 Task: Create a due date automation trigger when advanced on, on the wednesday of the week before a card is due add dates without a start date at 11:00 AM.
Action: Mouse moved to (1232, 107)
Screenshot: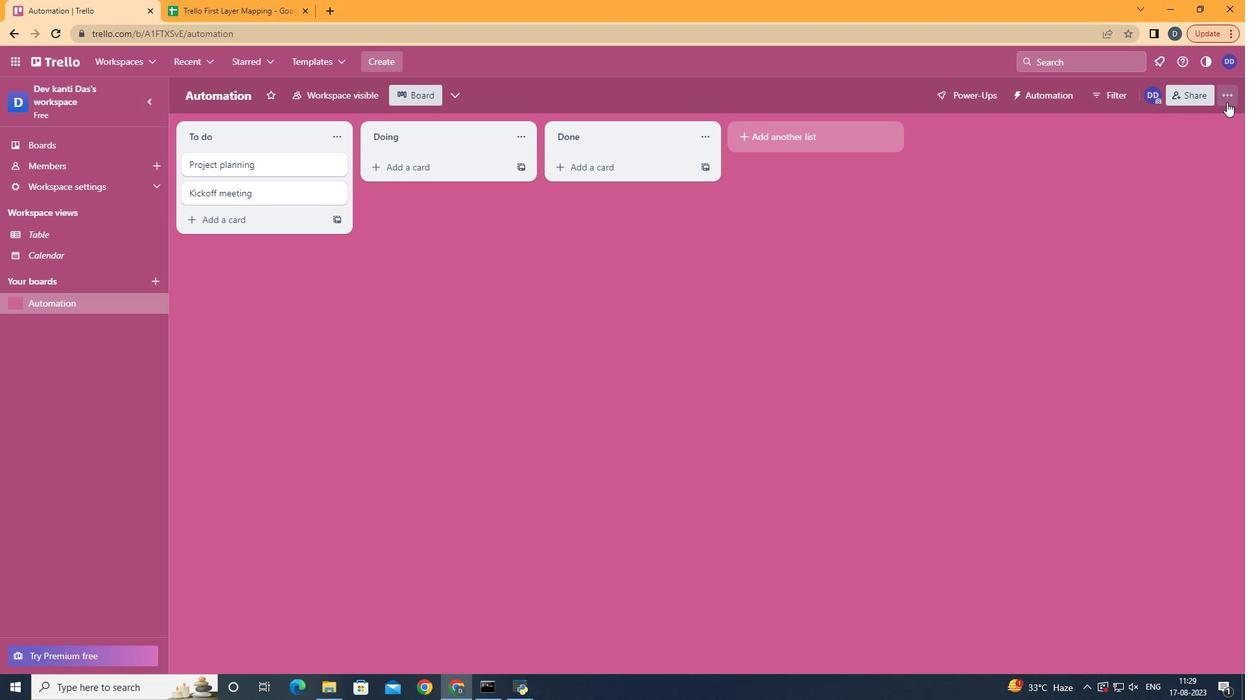 
Action: Mouse pressed left at (1232, 107)
Screenshot: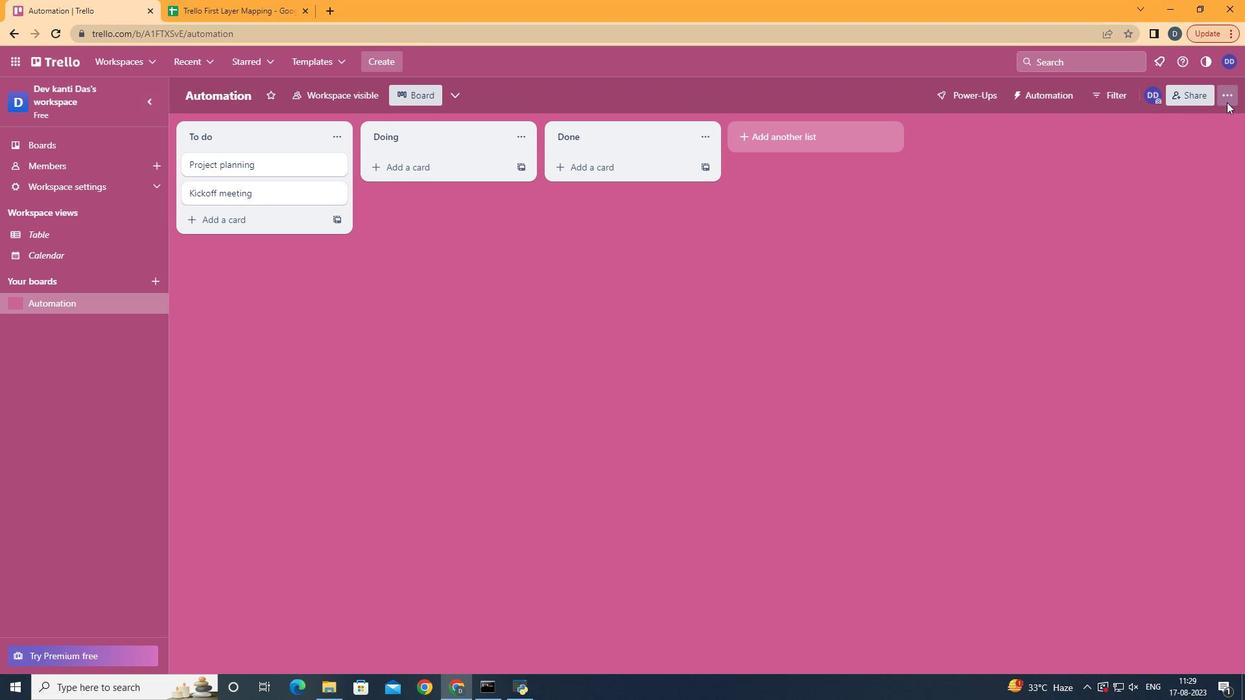 
Action: Mouse moved to (1198, 269)
Screenshot: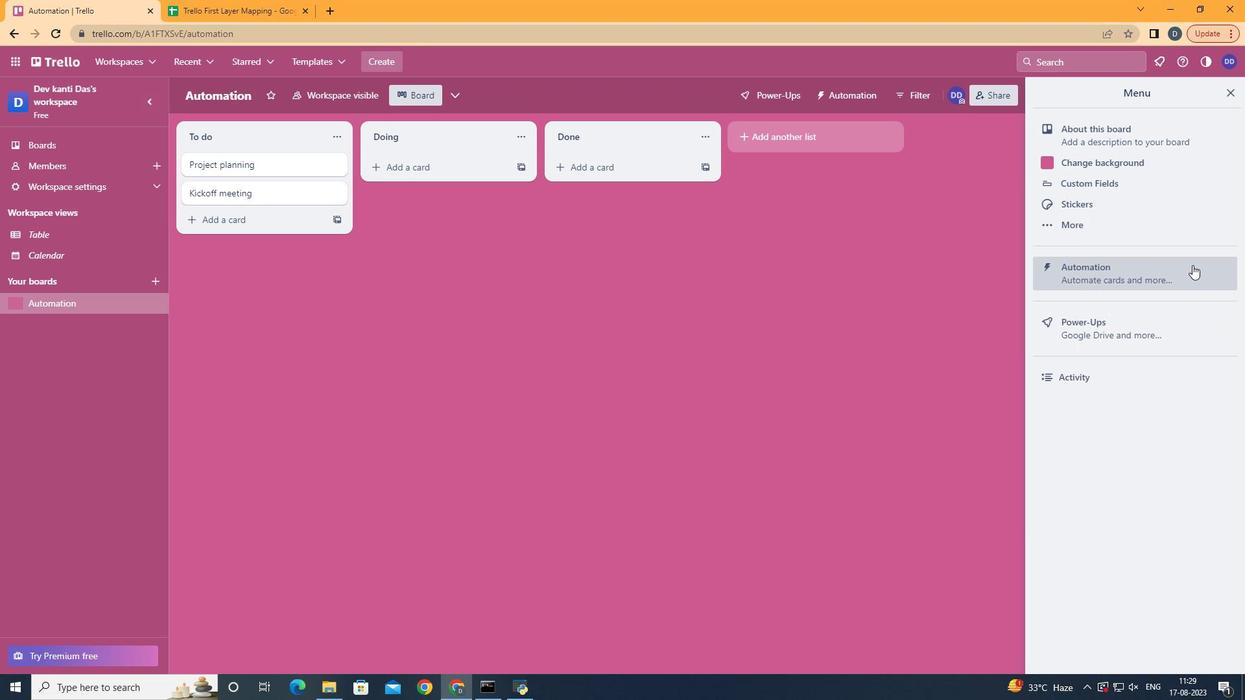 
Action: Mouse pressed left at (1198, 269)
Screenshot: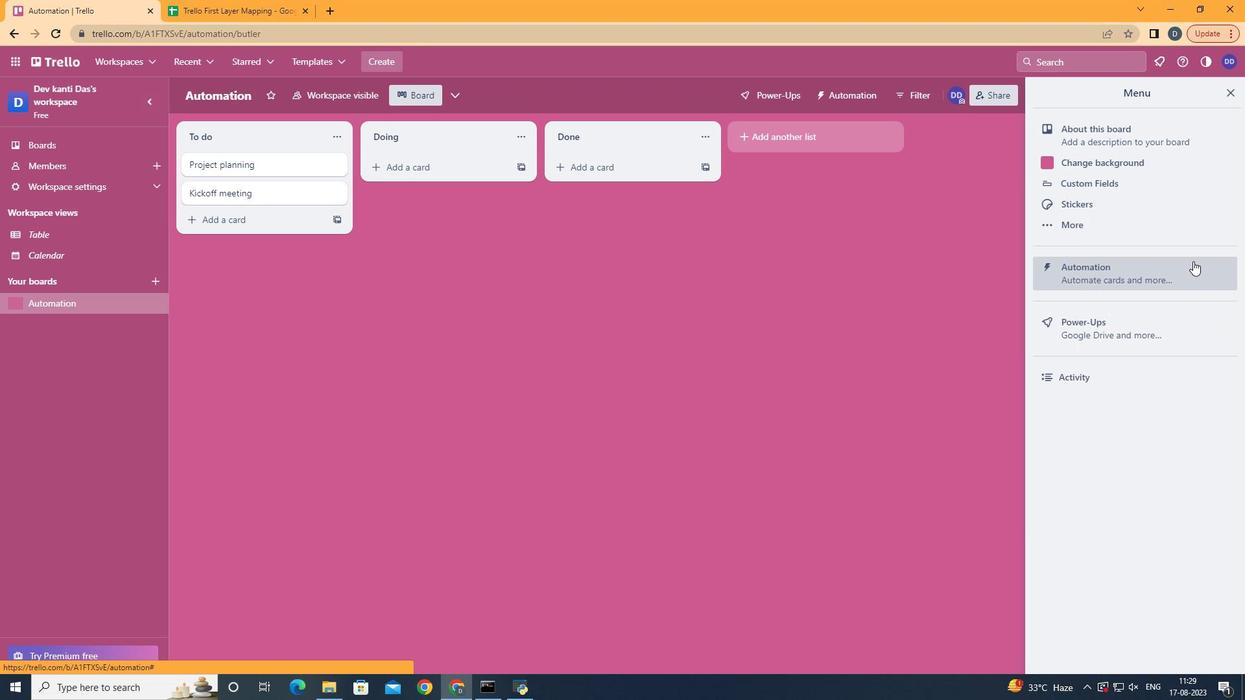 
Action: Mouse moved to (243, 278)
Screenshot: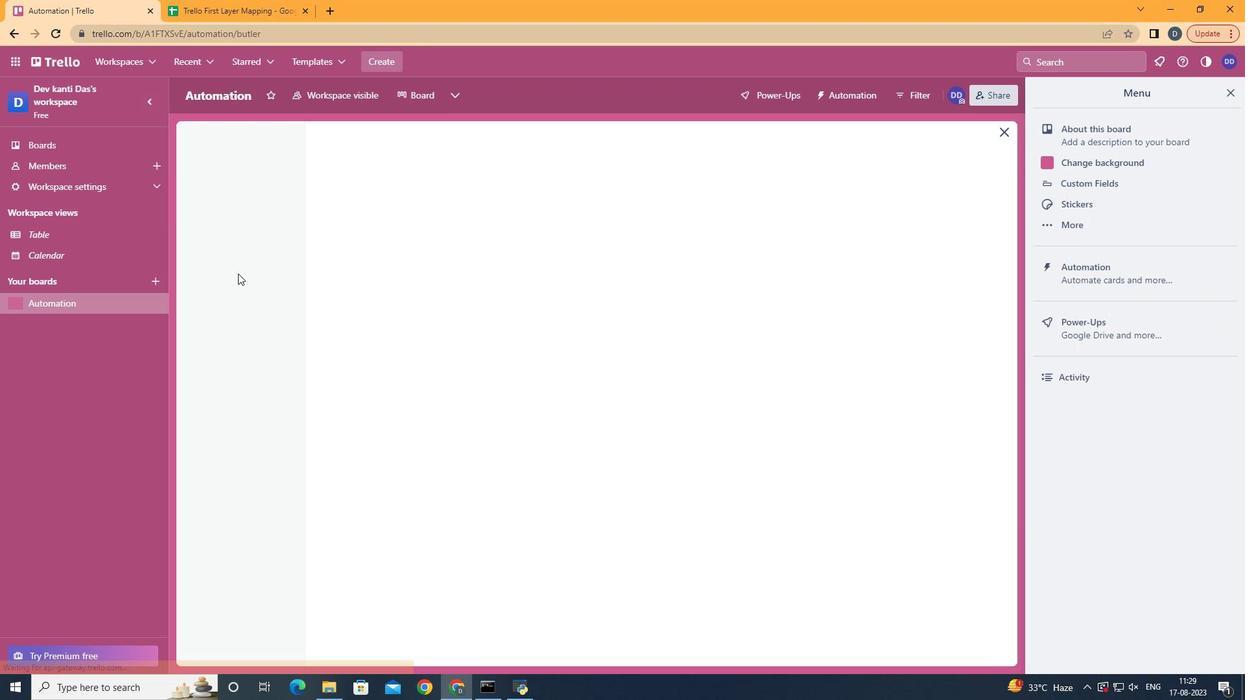 
Action: Mouse pressed left at (243, 278)
Screenshot: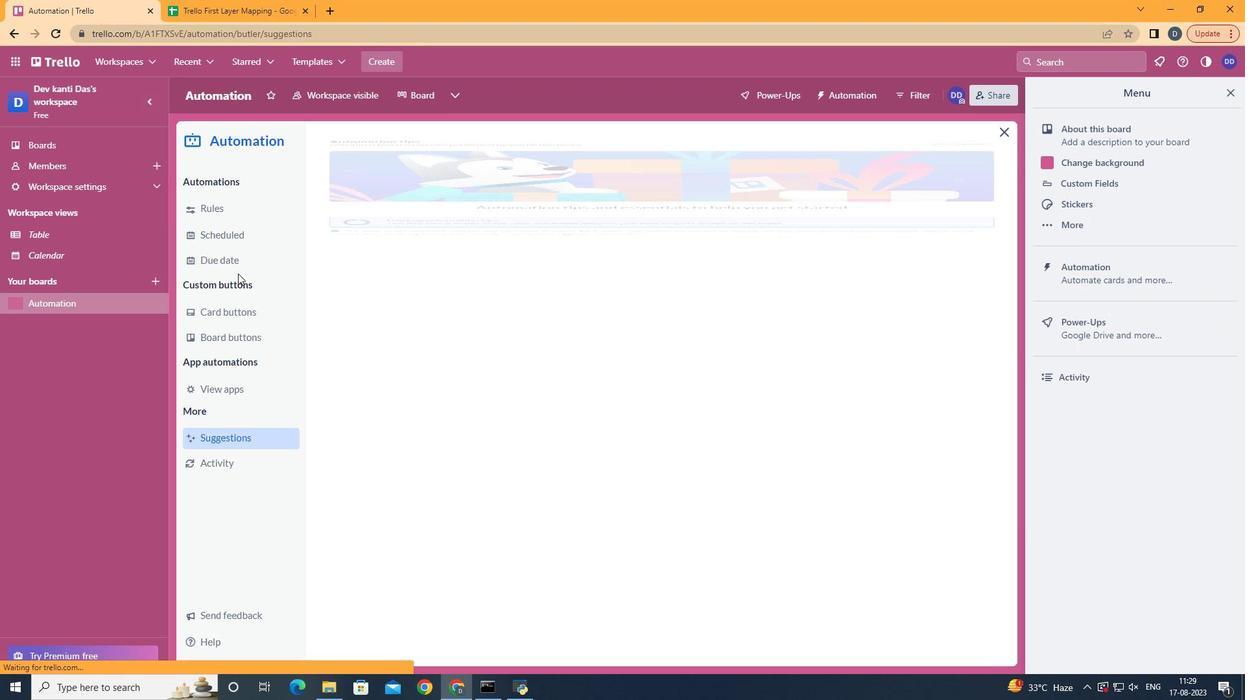 
Action: Mouse moved to (243, 273)
Screenshot: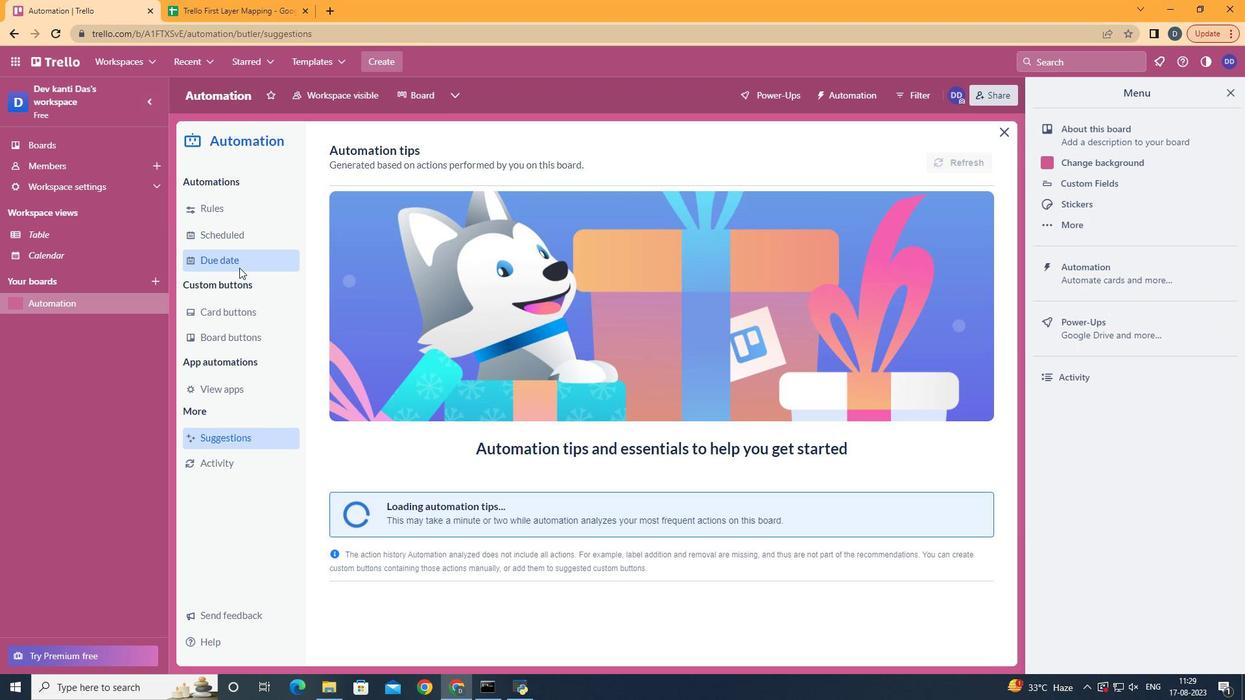 
Action: Mouse pressed left at (243, 273)
Screenshot: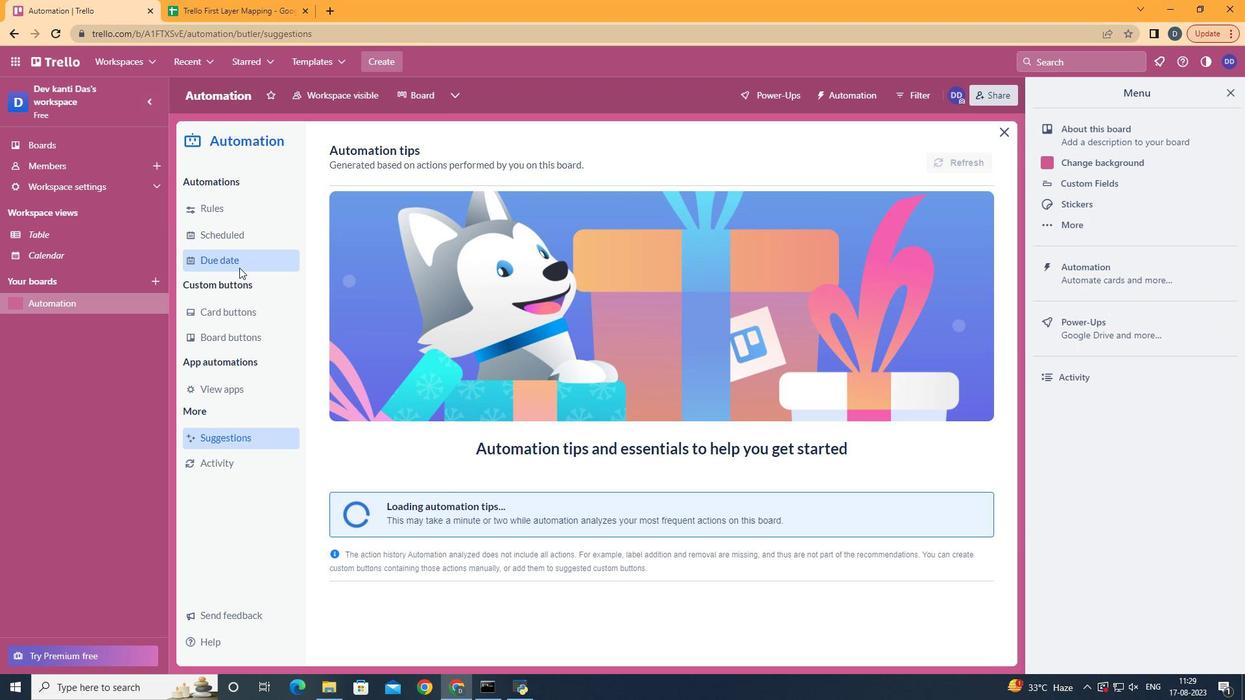 
Action: Mouse moved to (919, 161)
Screenshot: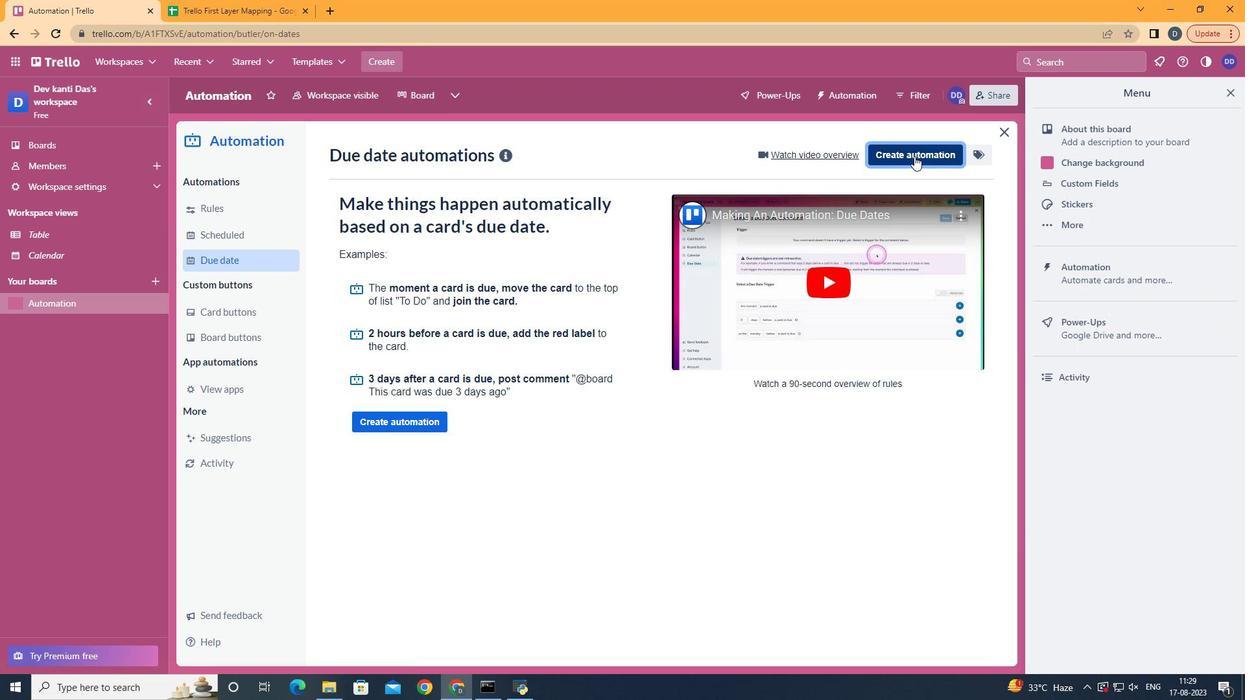 
Action: Mouse pressed left at (919, 161)
Screenshot: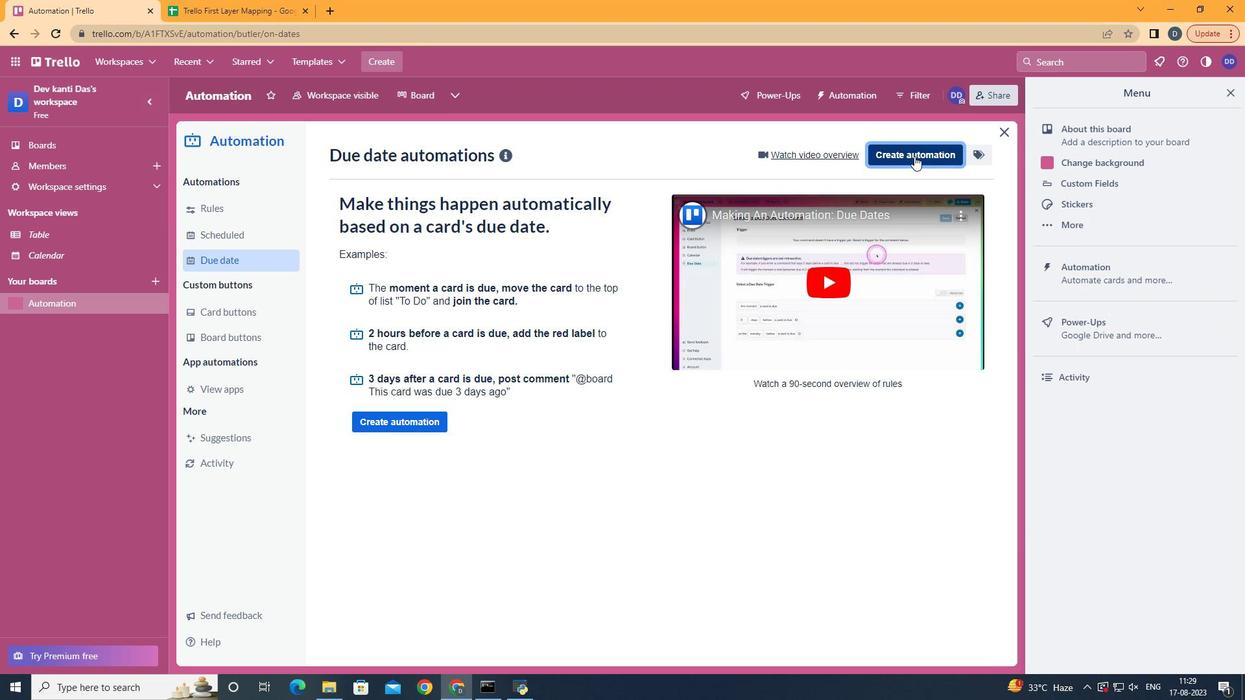 
Action: Mouse moved to (716, 293)
Screenshot: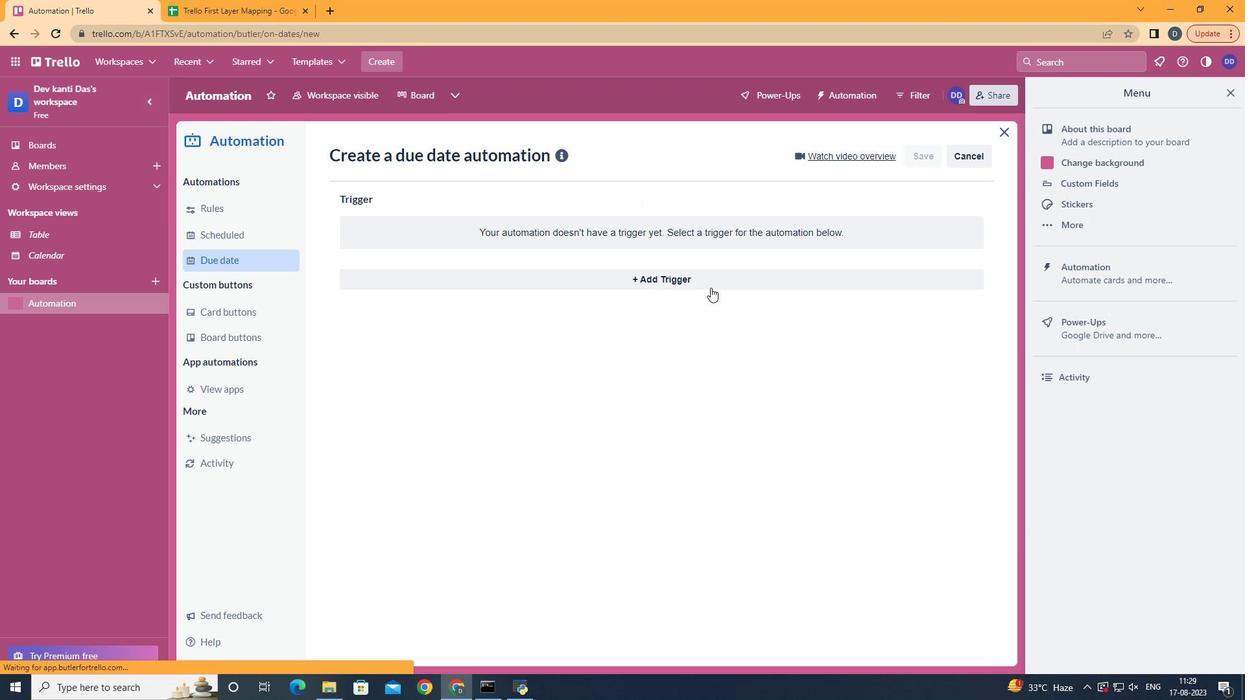 
Action: Mouse pressed left at (716, 293)
Screenshot: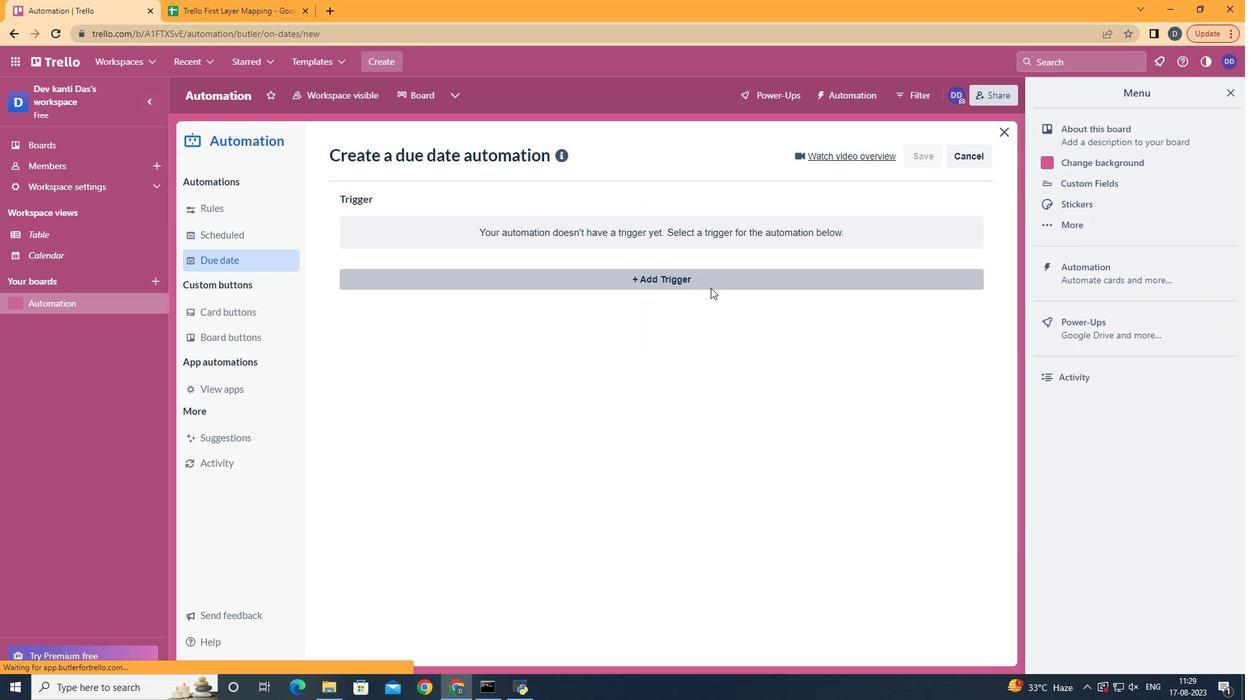 
Action: Mouse moved to (432, 396)
Screenshot: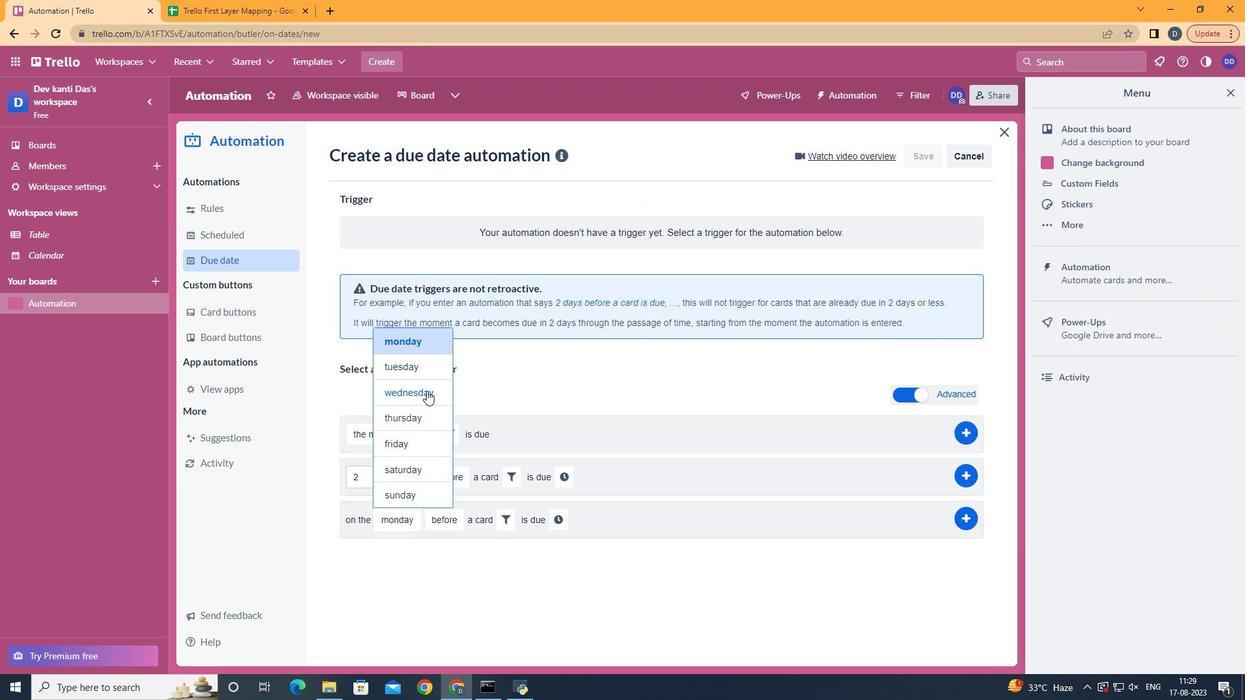 
Action: Mouse pressed left at (432, 396)
Screenshot: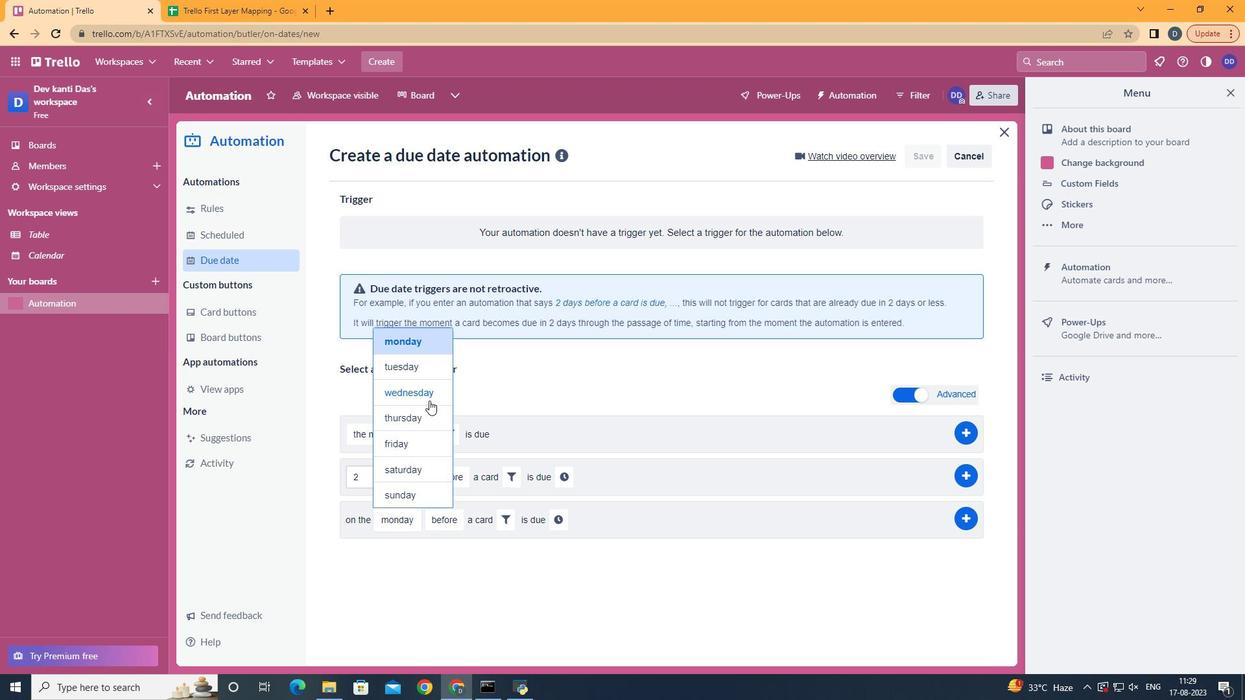 
Action: Mouse moved to (489, 623)
Screenshot: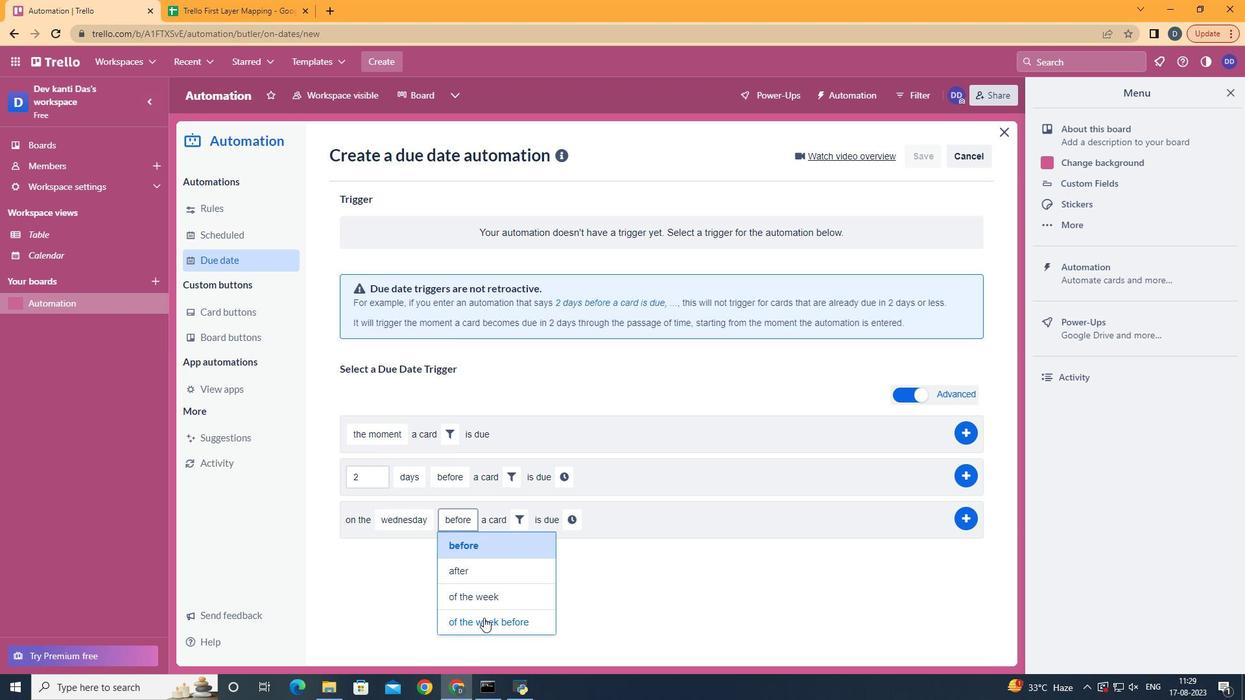 
Action: Mouse pressed left at (489, 623)
Screenshot: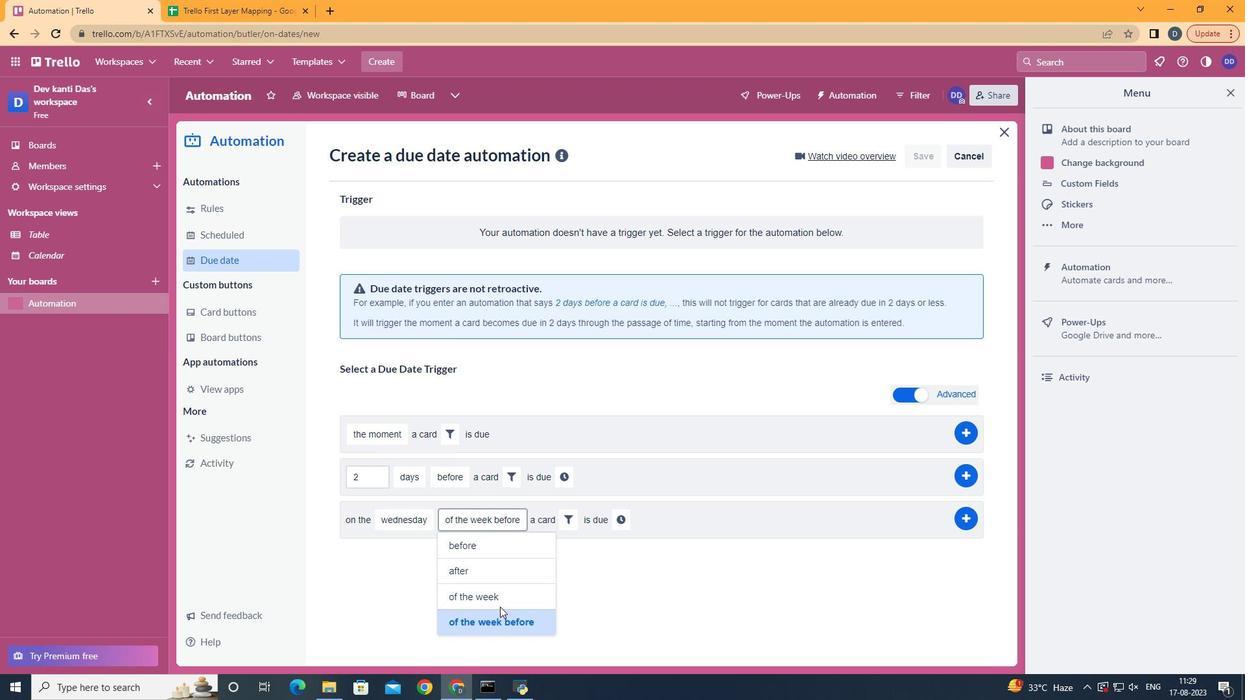 
Action: Mouse moved to (568, 529)
Screenshot: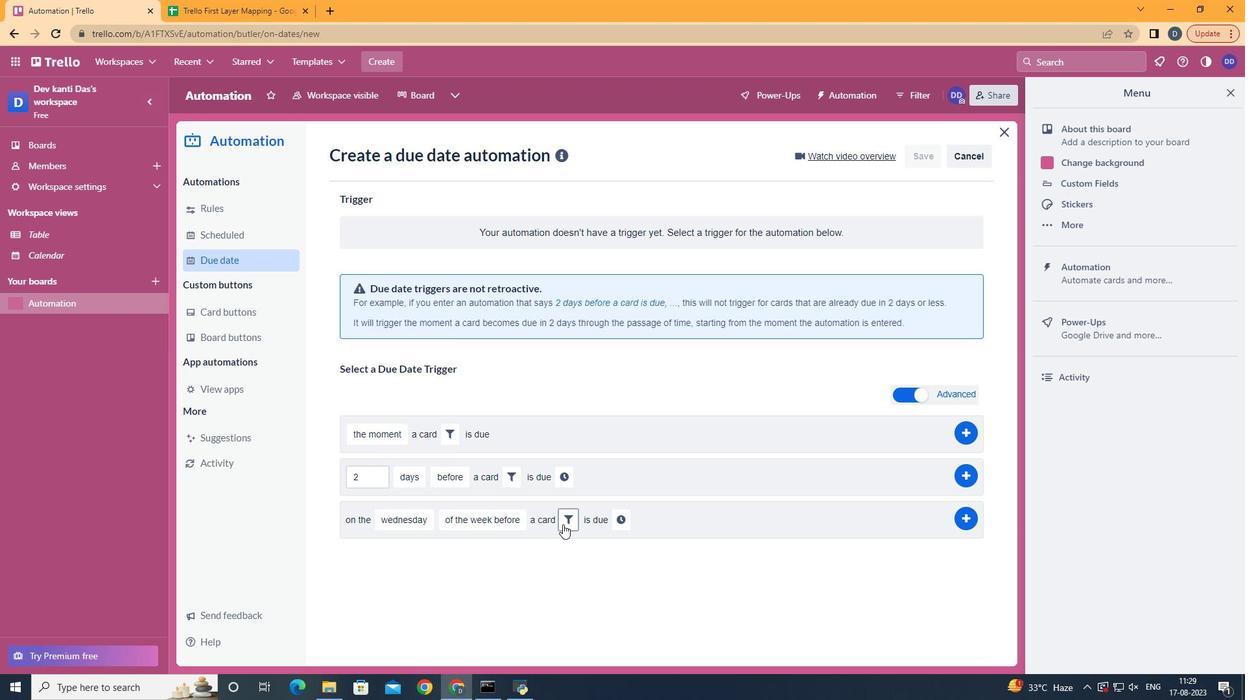 
Action: Mouse pressed left at (568, 529)
Screenshot: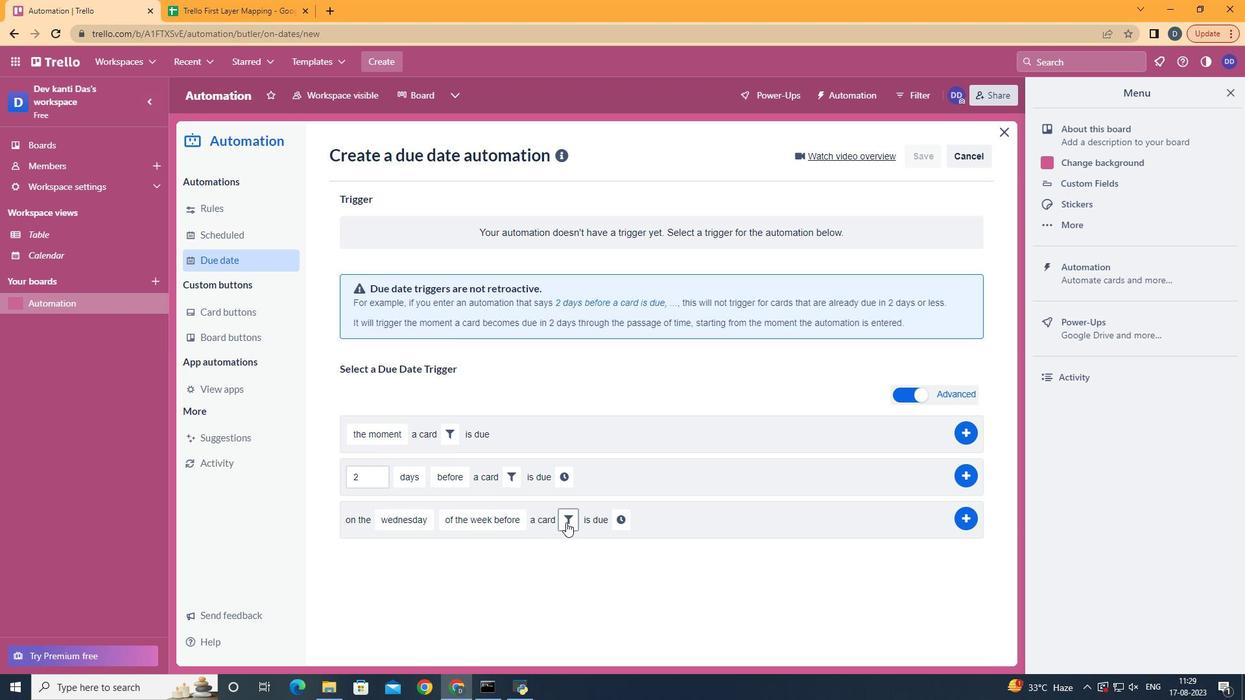
Action: Mouse moved to (651, 565)
Screenshot: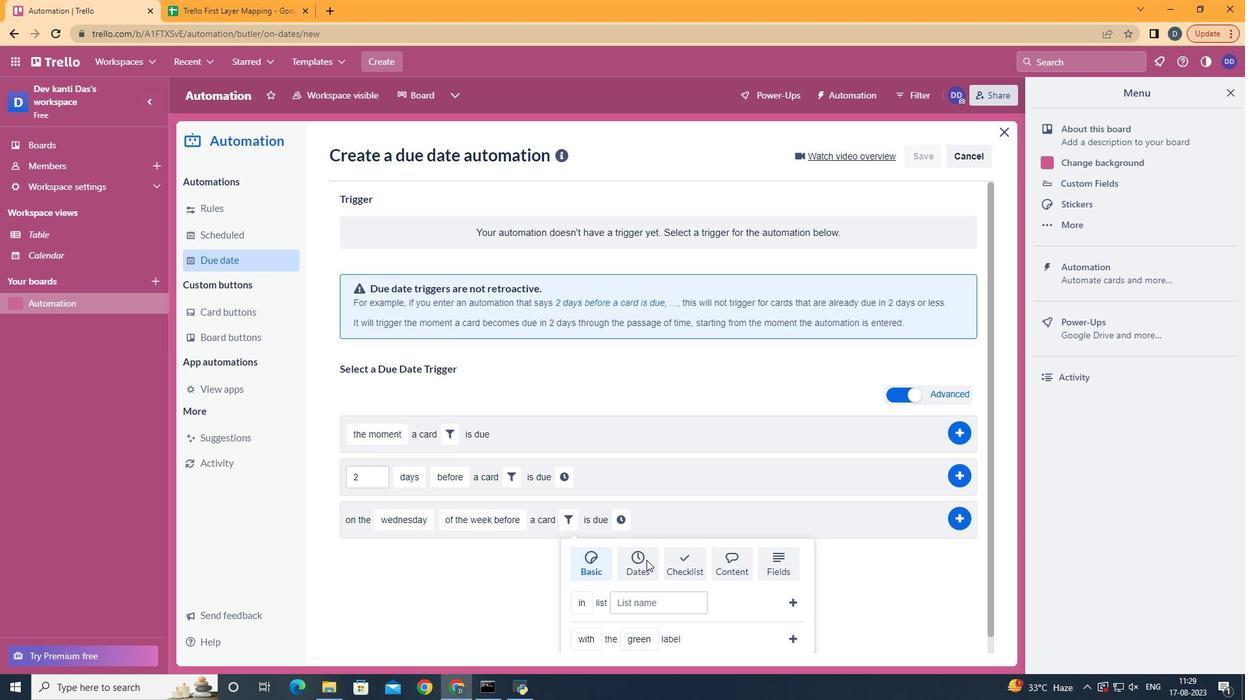 
Action: Mouse pressed left at (651, 565)
Screenshot: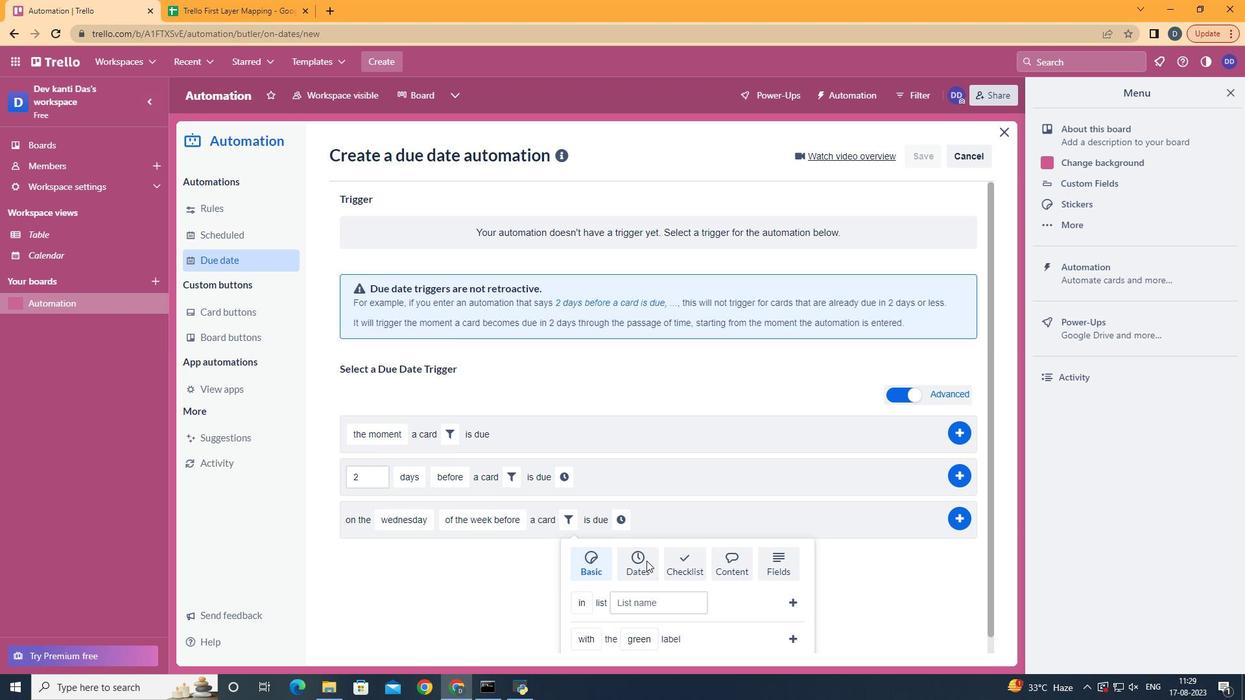 
Action: Mouse moved to (635, 597)
Screenshot: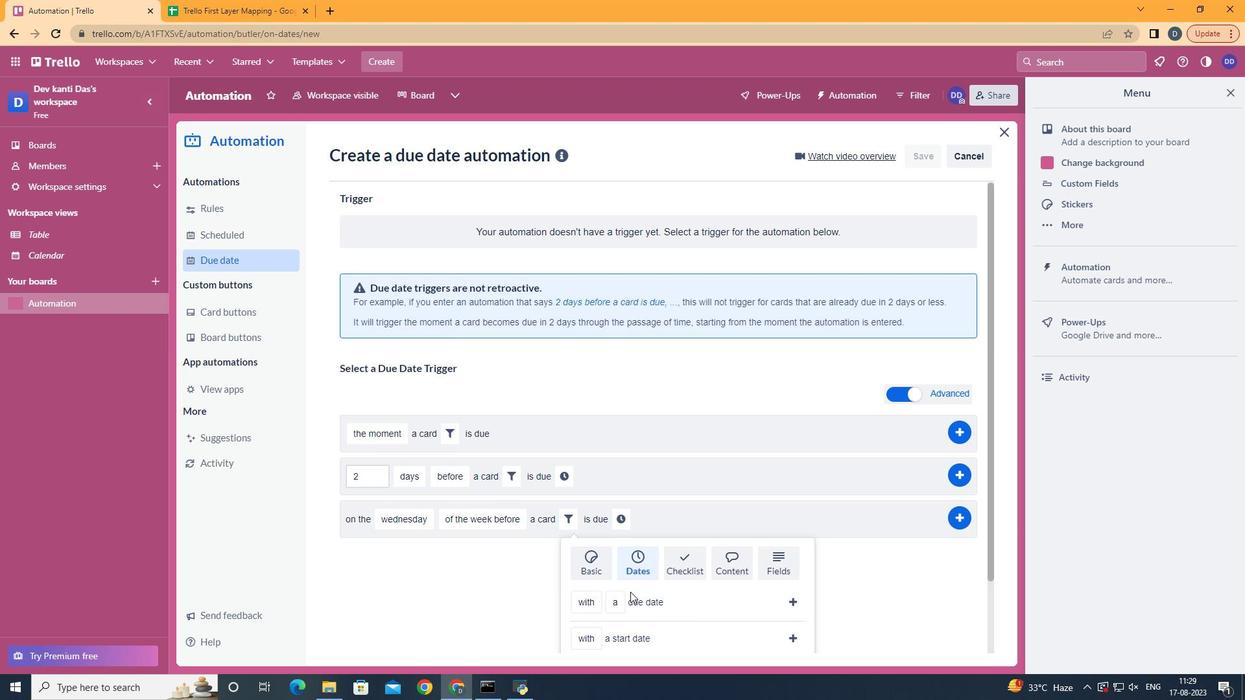 
Action: Mouse scrolled (635, 596) with delta (0, 0)
Screenshot: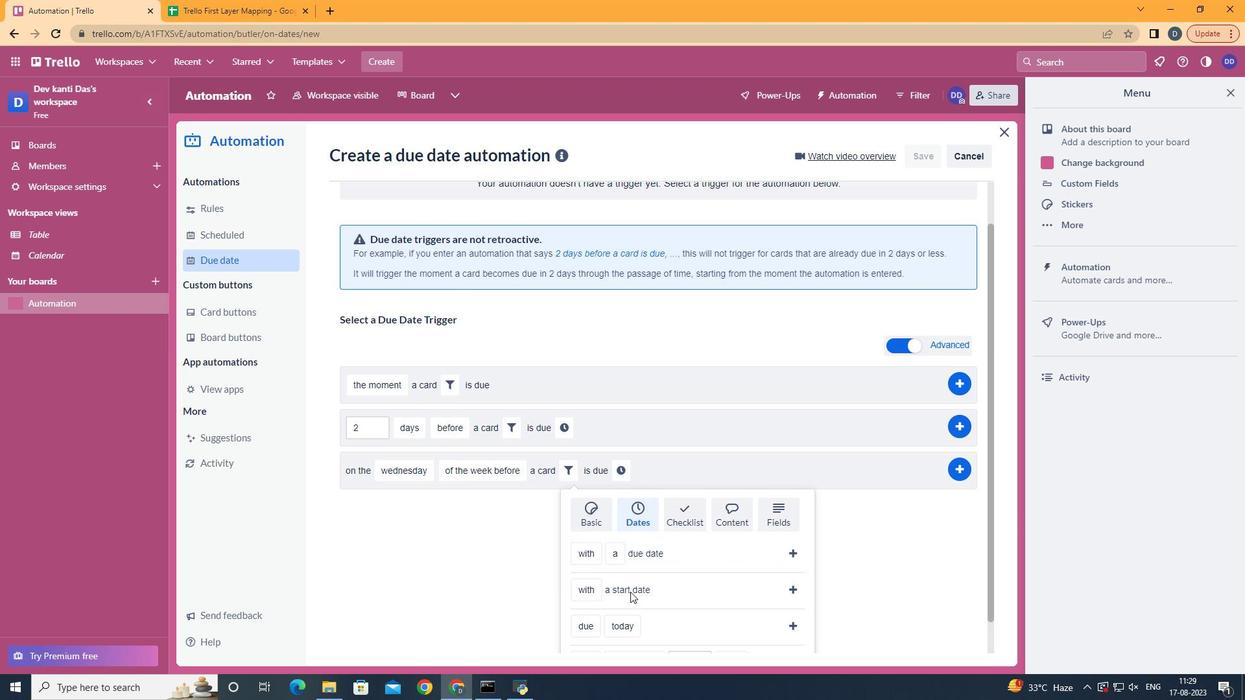 
Action: Mouse scrolled (635, 596) with delta (0, 0)
Screenshot: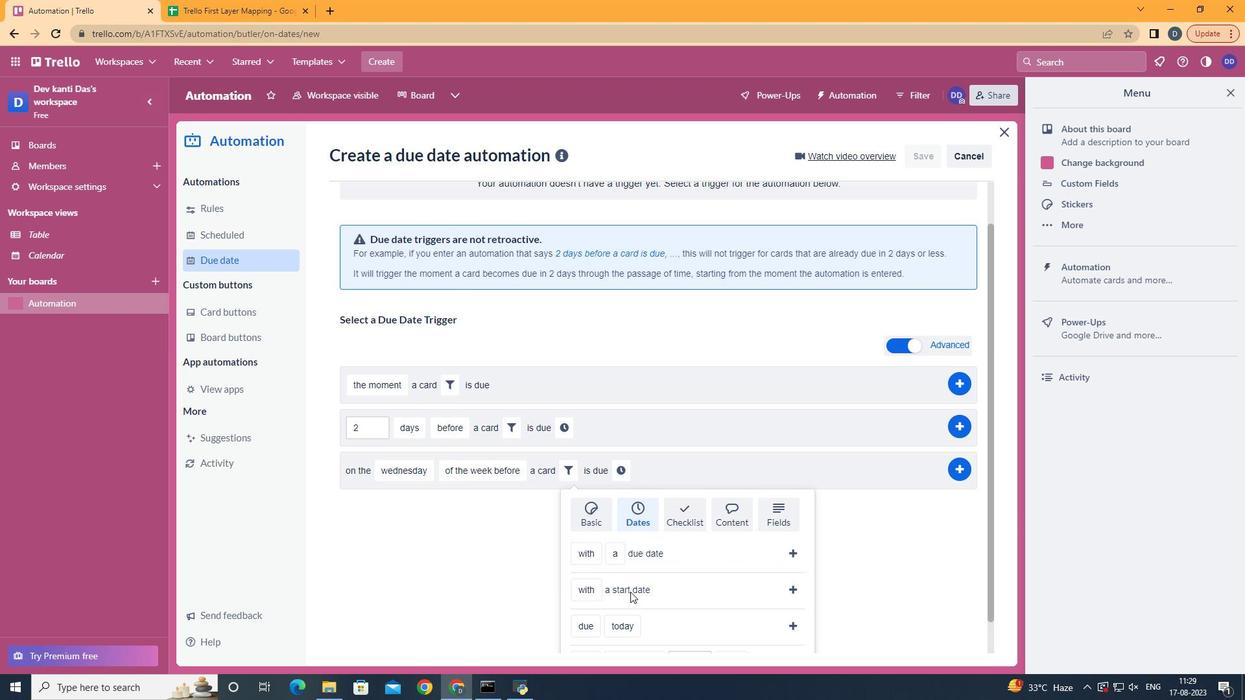 
Action: Mouse scrolled (635, 596) with delta (0, 0)
Screenshot: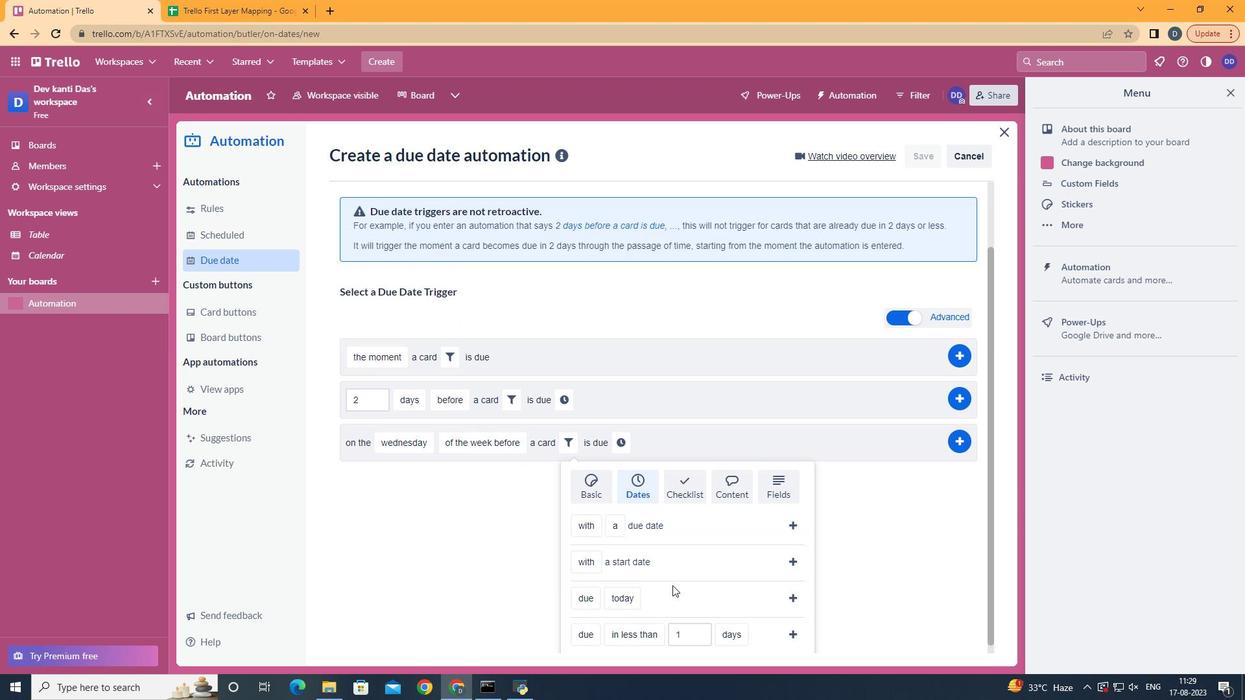 
Action: Mouse moved to (598, 609)
Screenshot: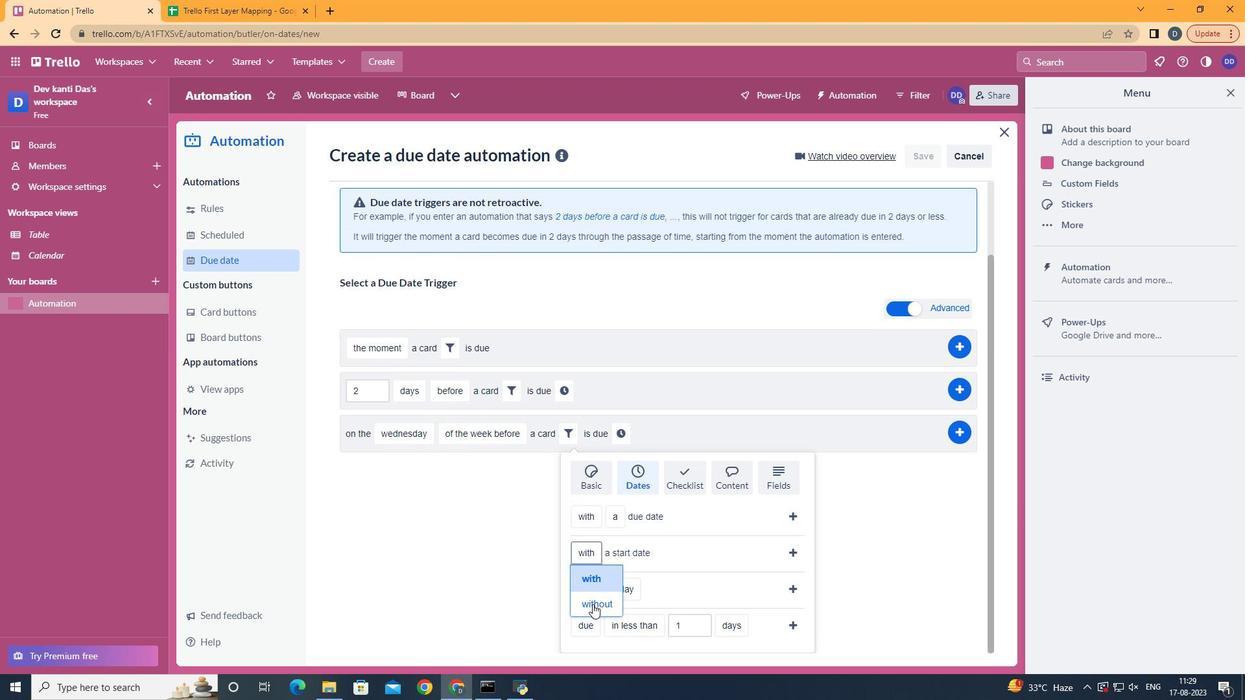 
Action: Mouse pressed left at (598, 609)
Screenshot: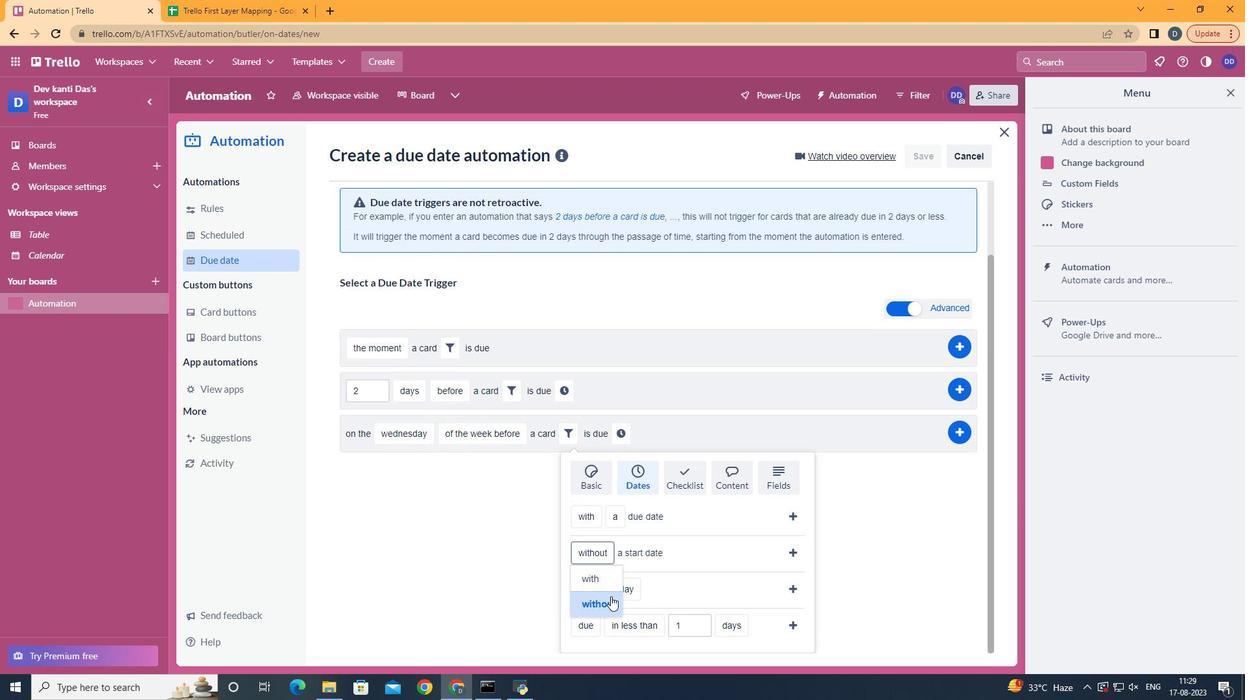 
Action: Mouse moved to (798, 555)
Screenshot: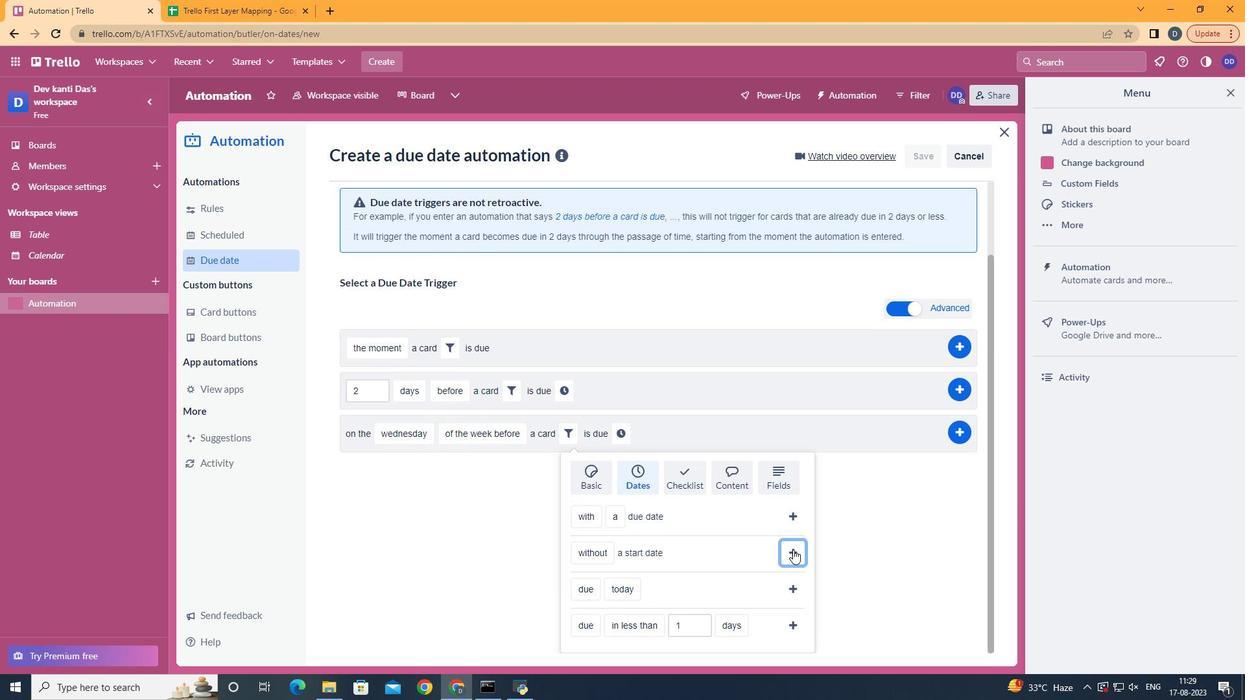 
Action: Mouse pressed left at (798, 555)
Screenshot: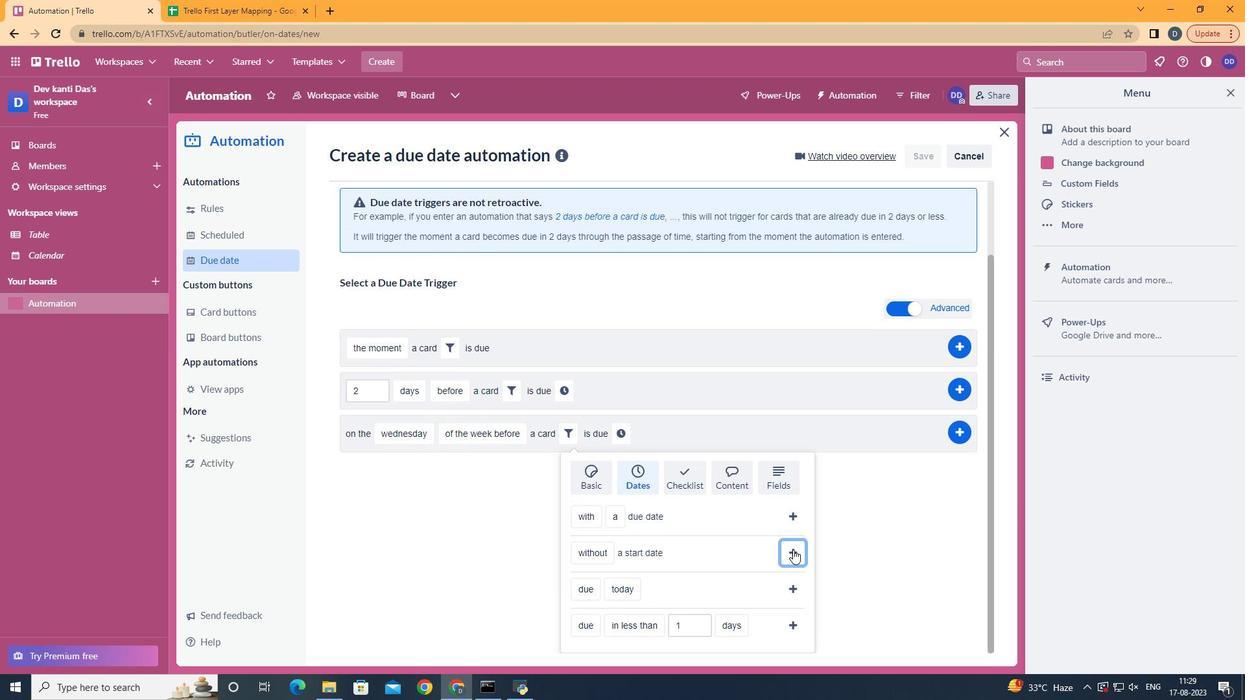 
Action: Mouse moved to (735, 518)
Screenshot: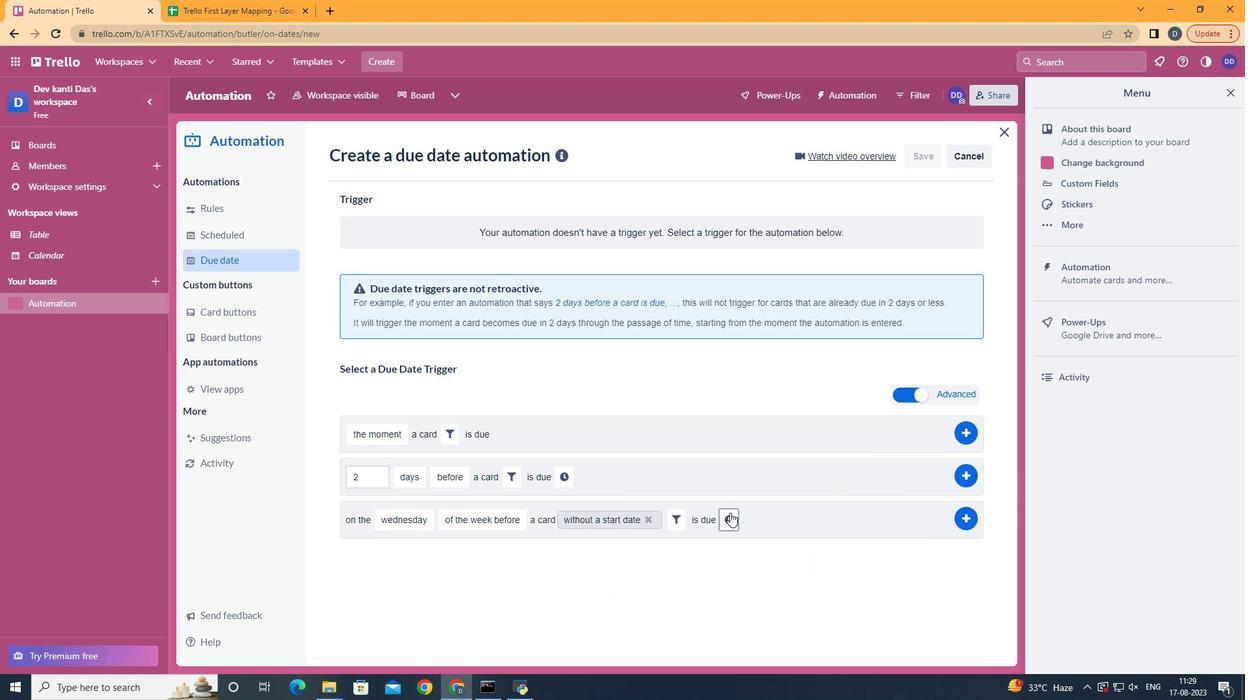 
Action: Mouse pressed left at (735, 518)
Screenshot: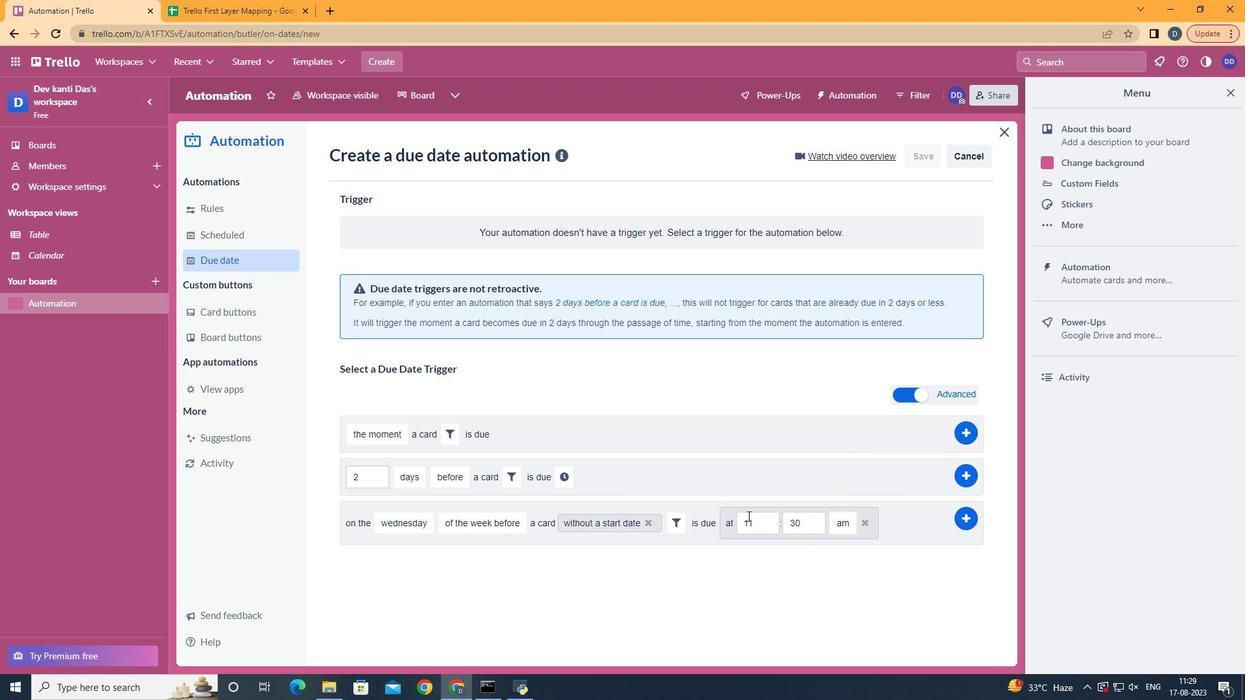 
Action: Mouse moved to (825, 528)
Screenshot: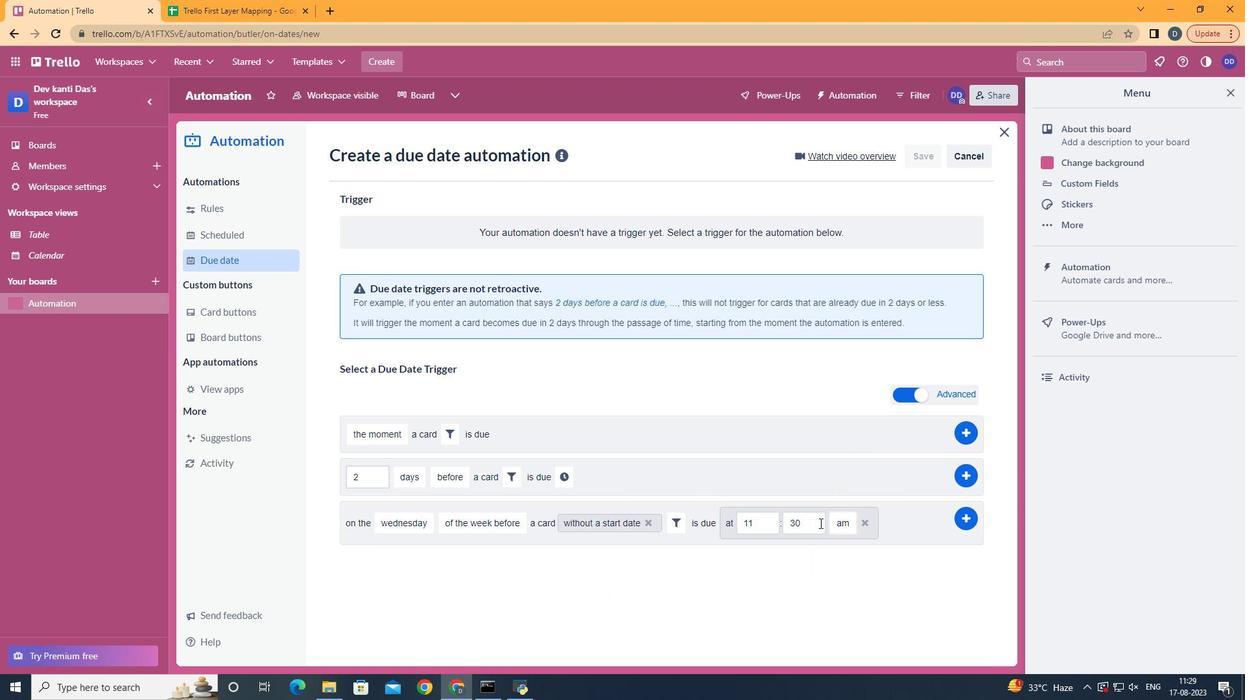 
Action: Mouse pressed left at (825, 528)
Screenshot: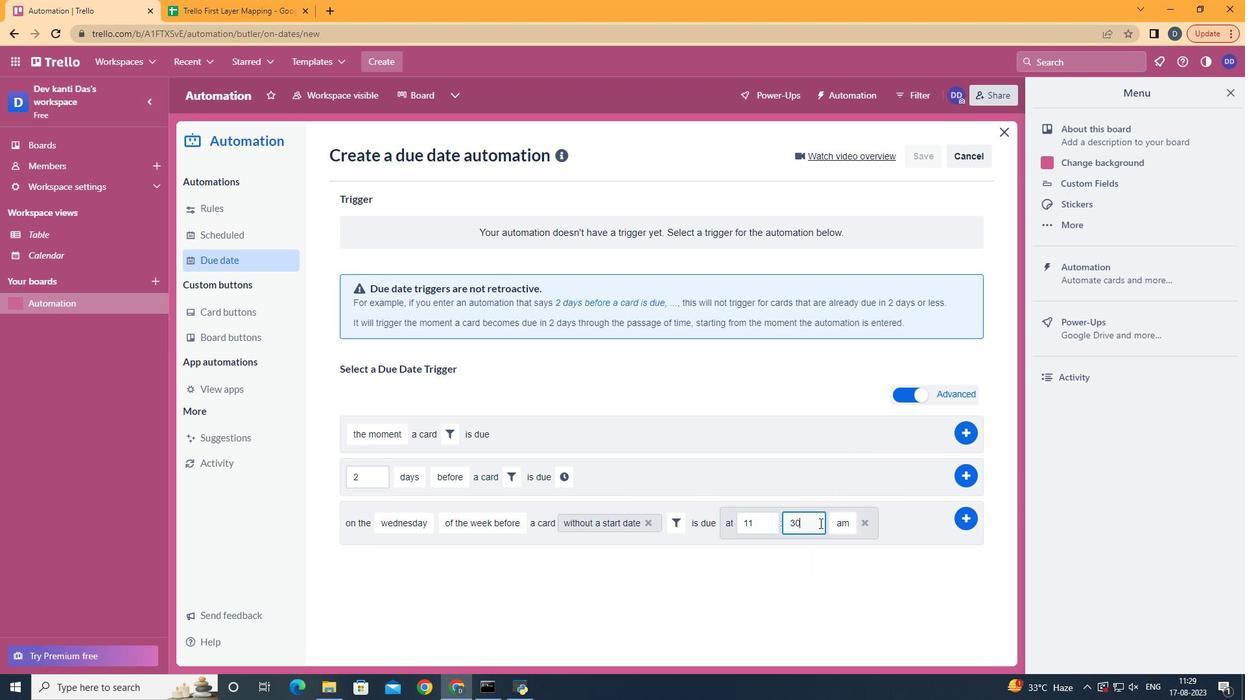 
Action: Mouse moved to (814, 532)
Screenshot: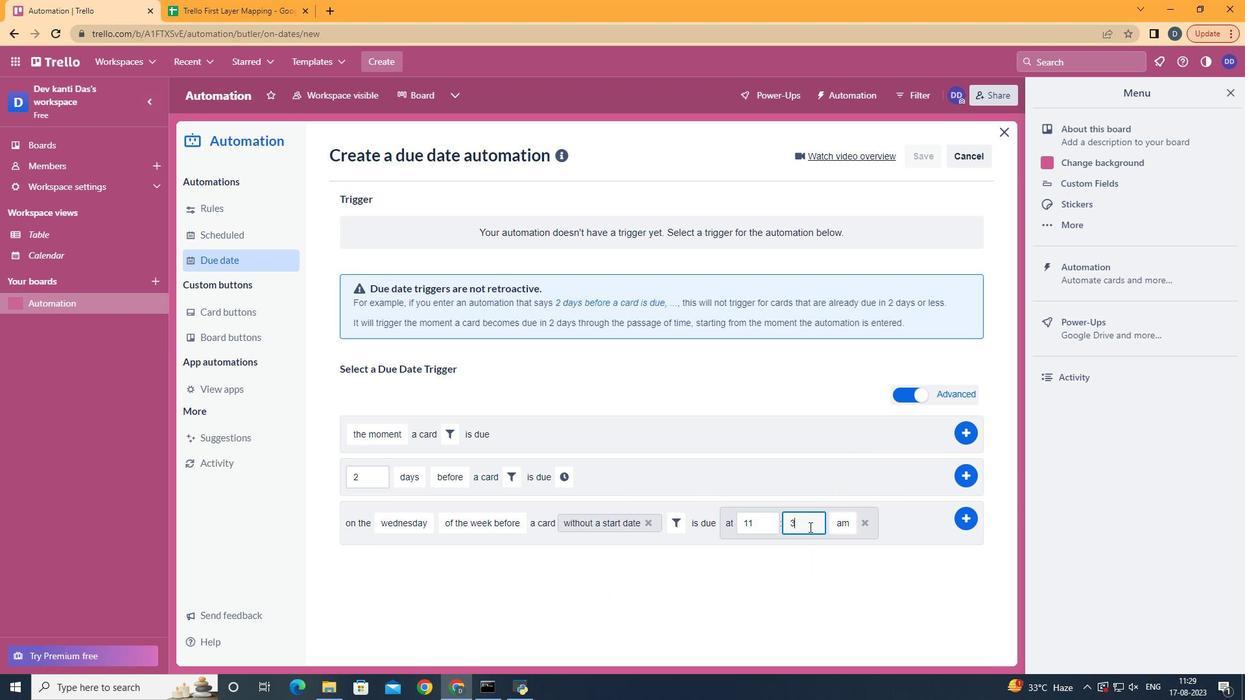 
Action: Key pressed <Key.backspace><Key.backspace>00
Screenshot: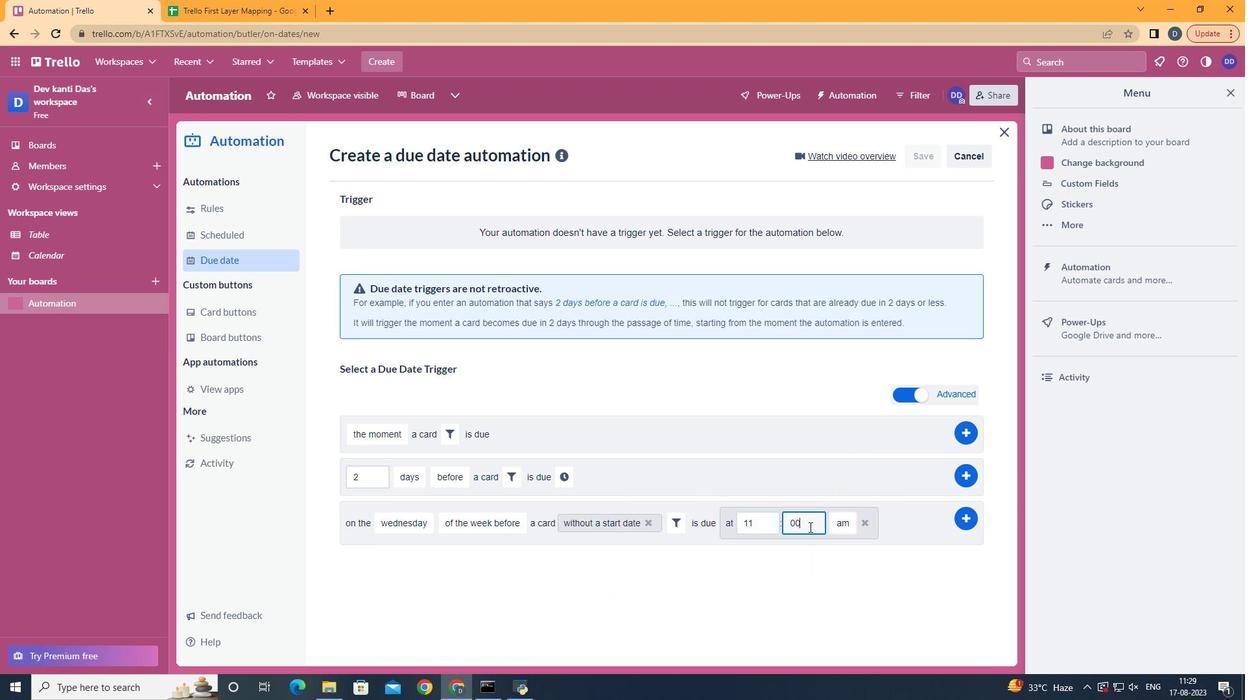 
Action: Mouse moved to (962, 526)
Screenshot: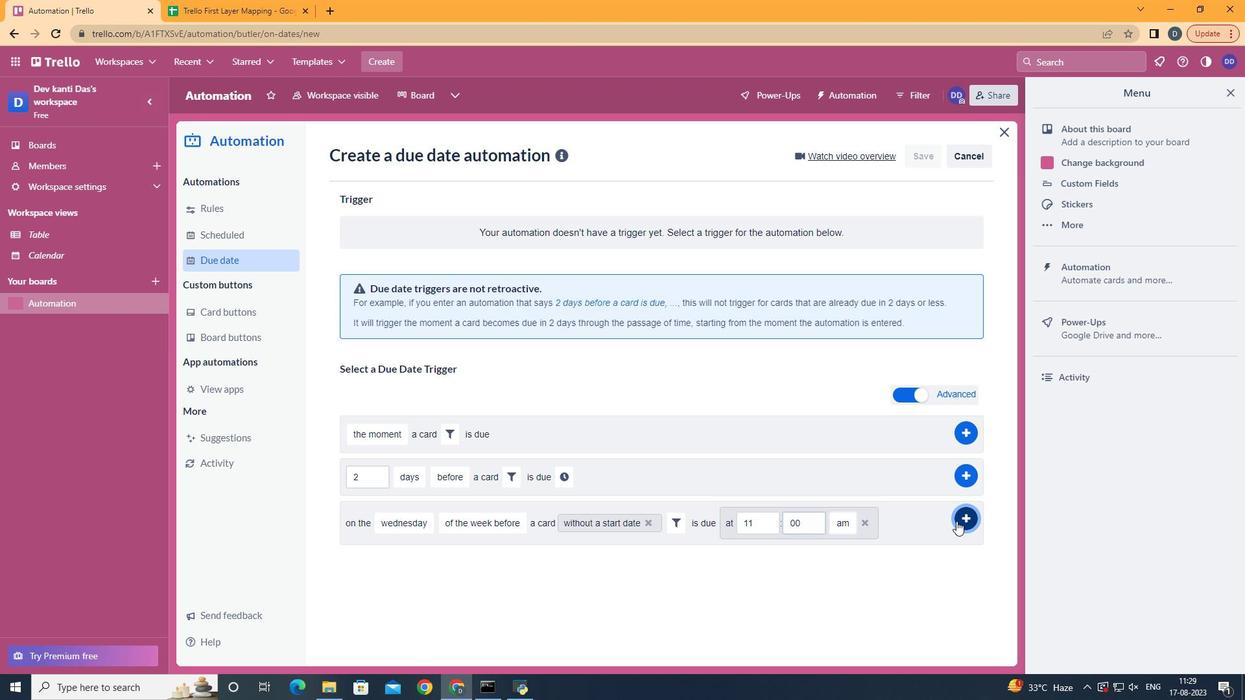 
Action: Mouse pressed left at (962, 526)
Screenshot: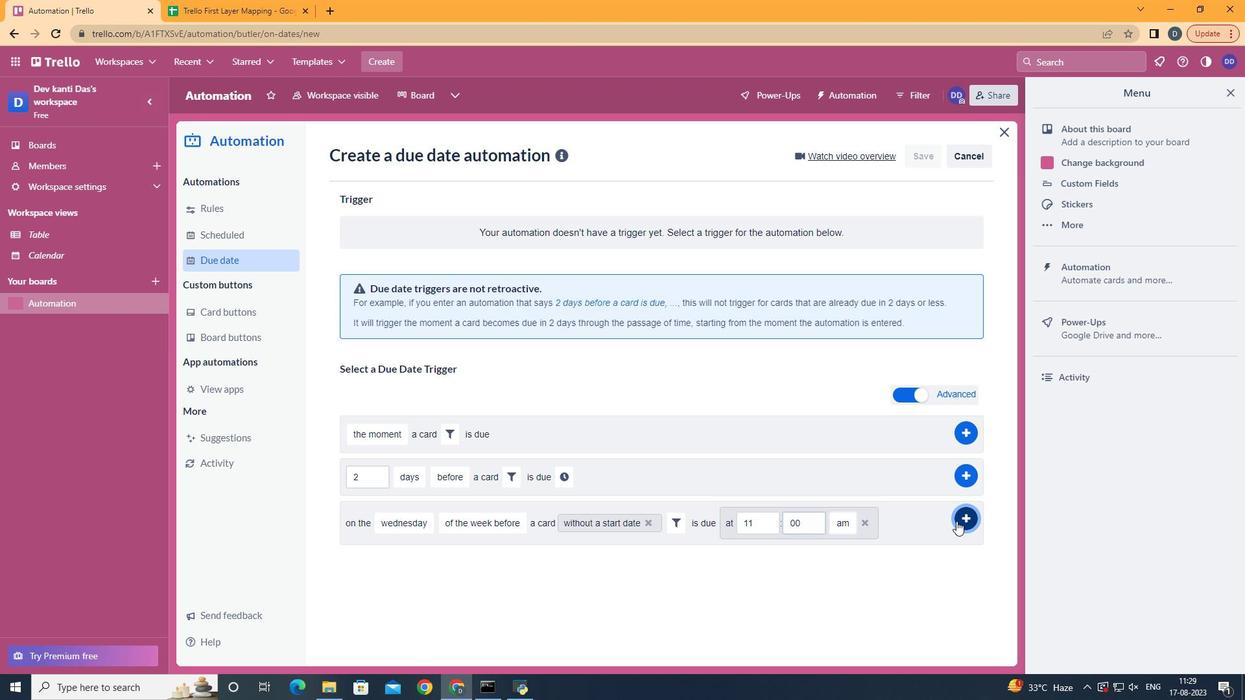 
